 Task: In breaking news turn off in-app notifications.
Action: Mouse moved to (684, 61)
Screenshot: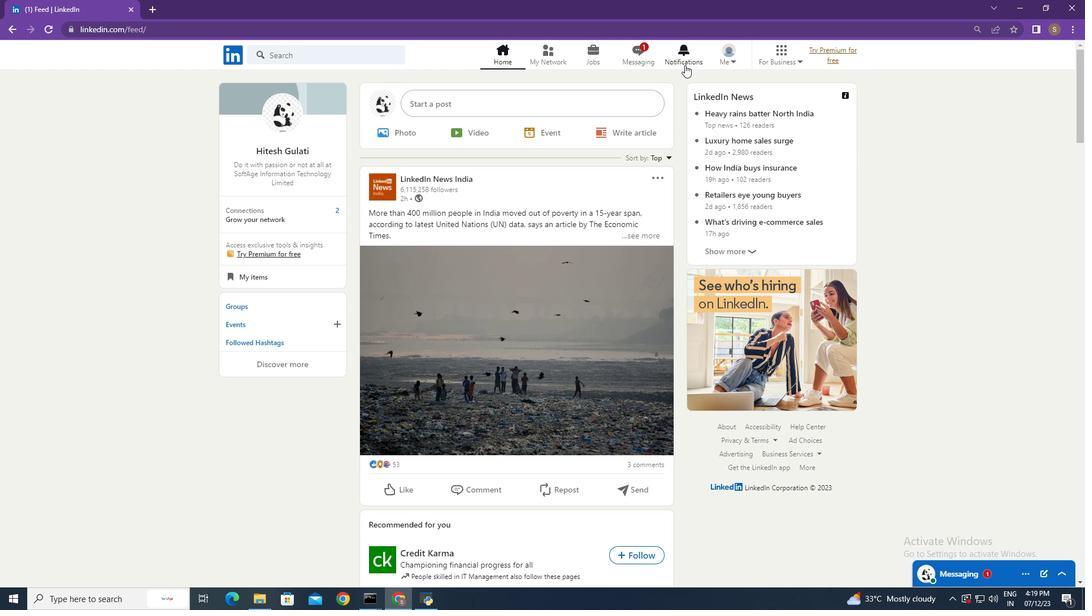 
Action: Mouse pressed left at (684, 61)
Screenshot: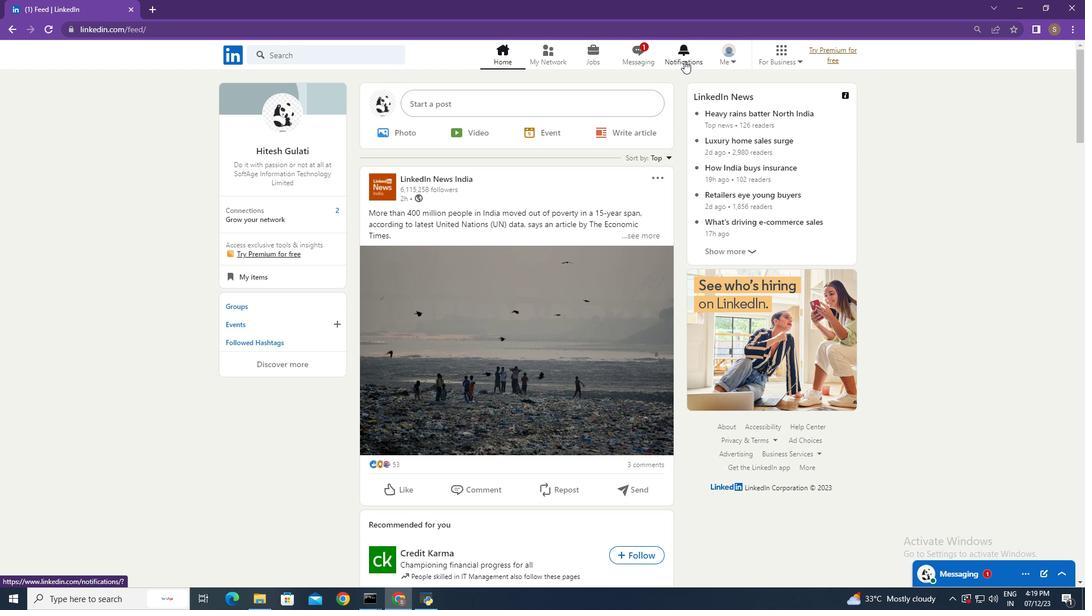 
Action: Mouse moved to (260, 131)
Screenshot: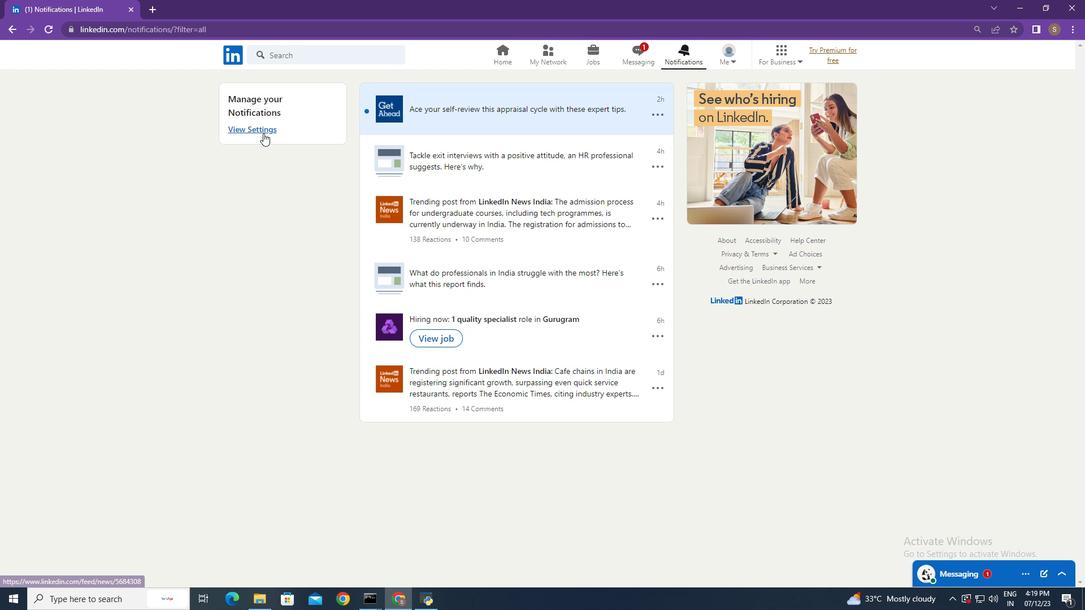 
Action: Mouse pressed left at (260, 131)
Screenshot: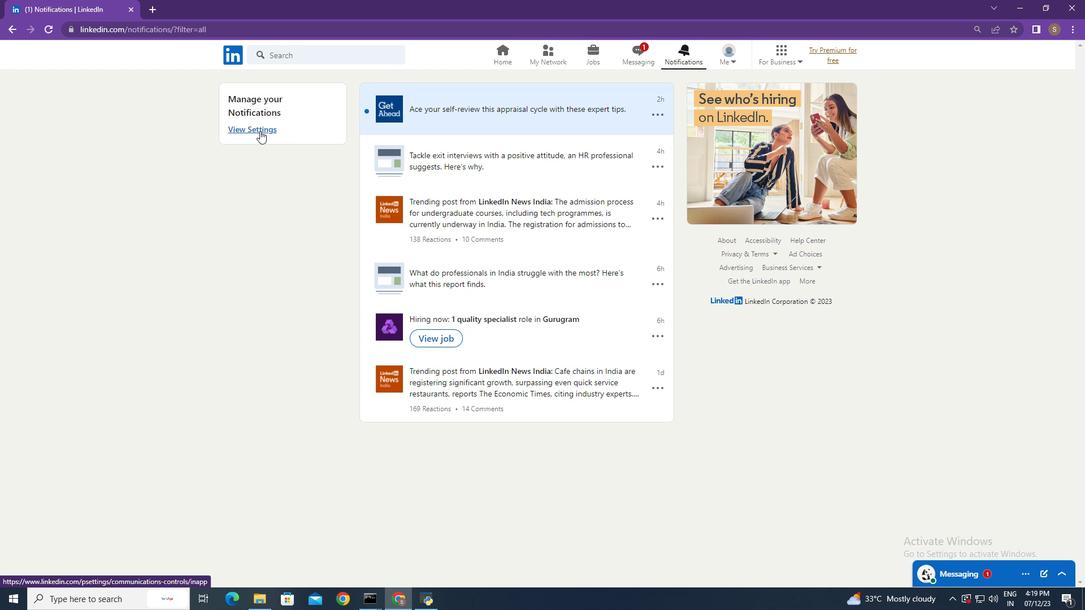 
Action: Mouse moved to (608, 412)
Screenshot: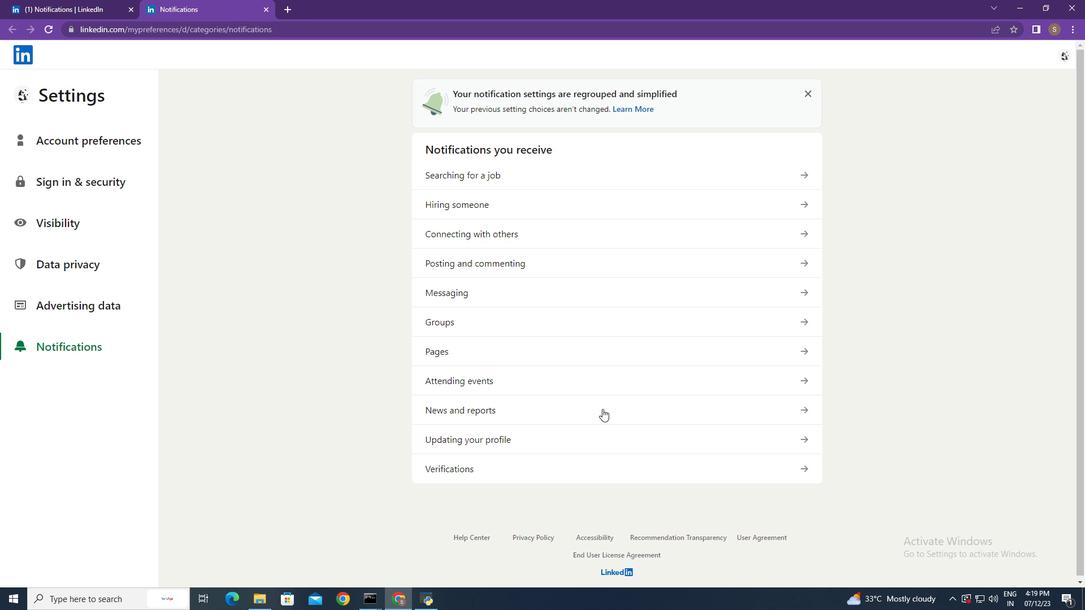 
Action: Mouse pressed left at (608, 412)
Screenshot: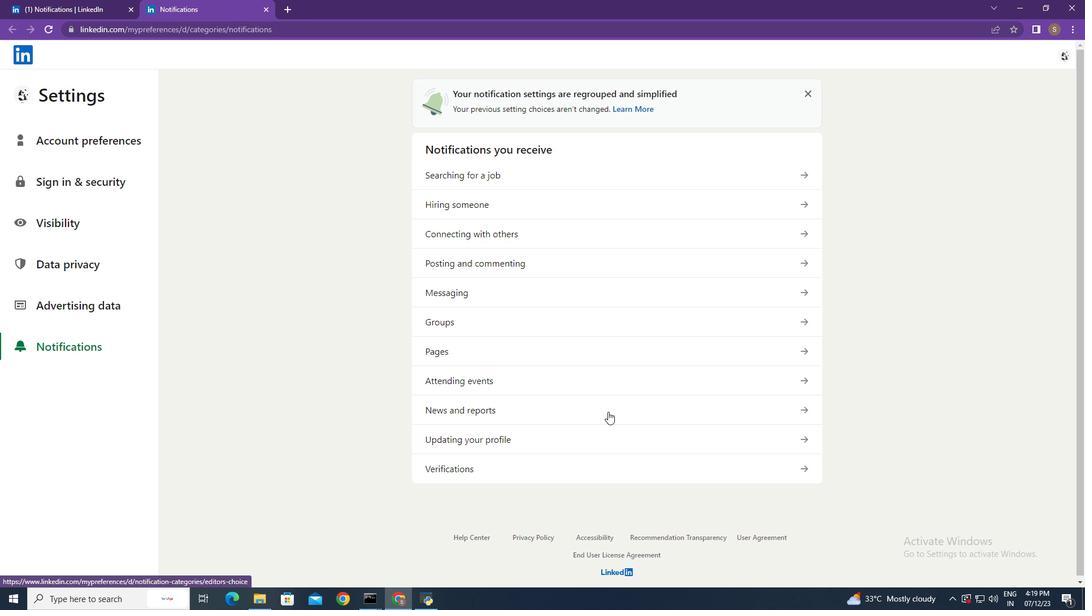 
Action: Mouse moved to (560, 205)
Screenshot: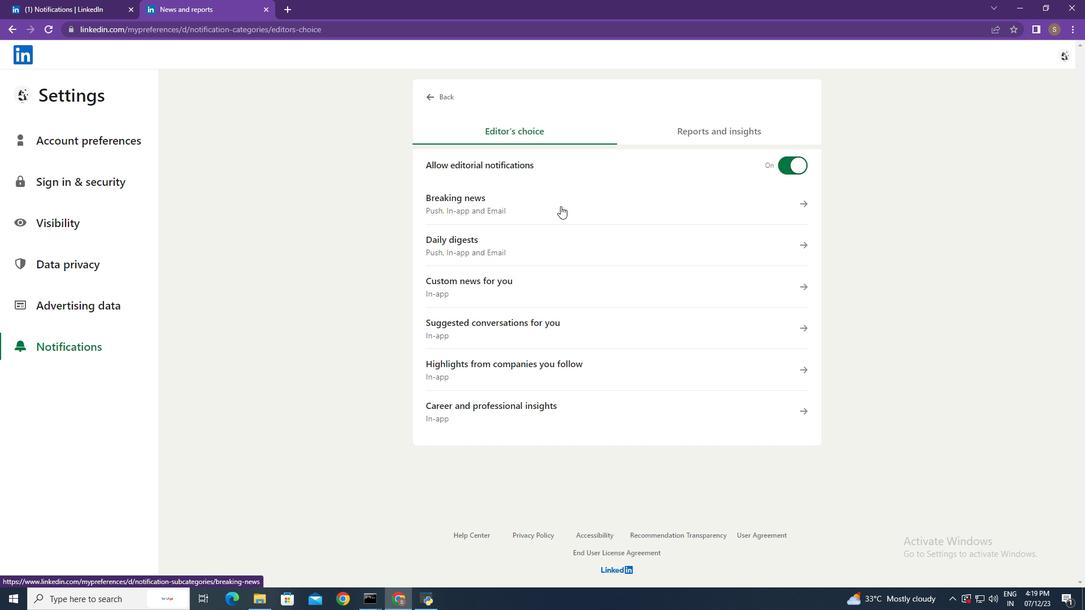 
Action: Mouse pressed left at (560, 205)
Screenshot: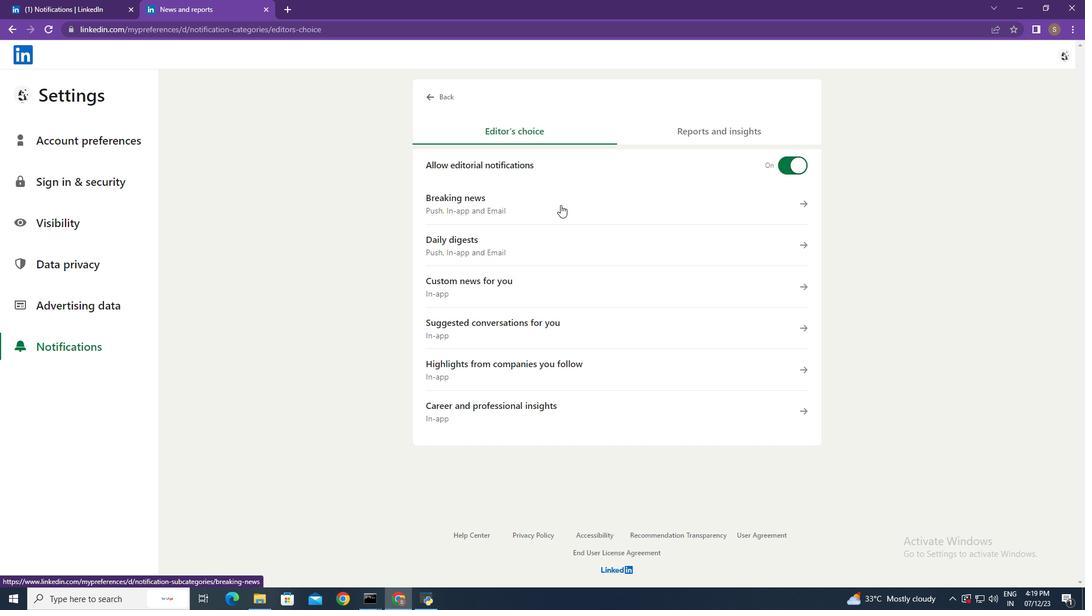 
Action: Mouse moved to (796, 188)
Screenshot: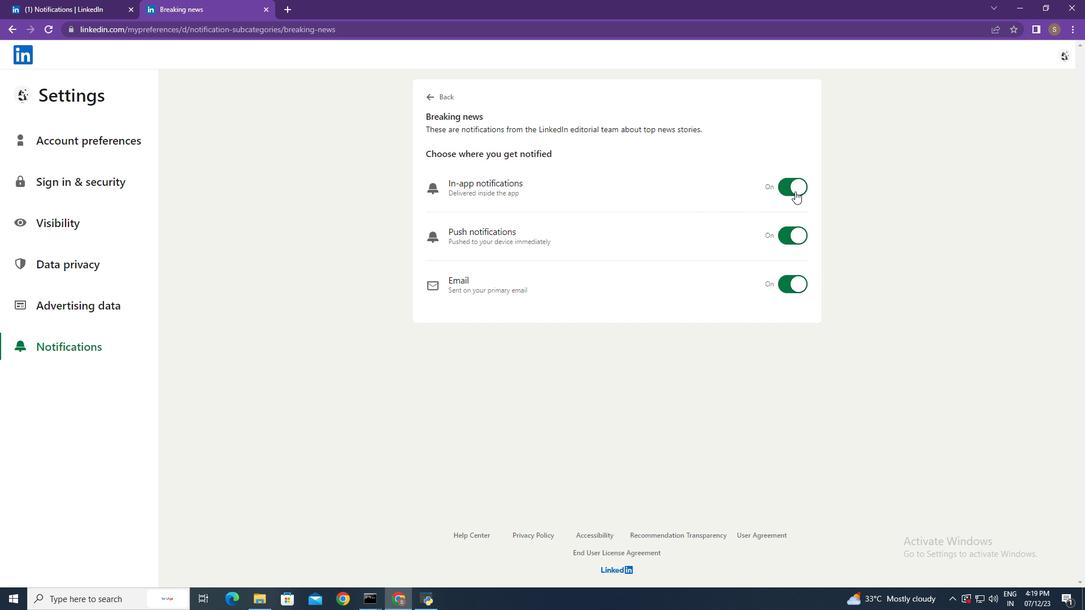 
Action: Mouse pressed left at (796, 188)
Screenshot: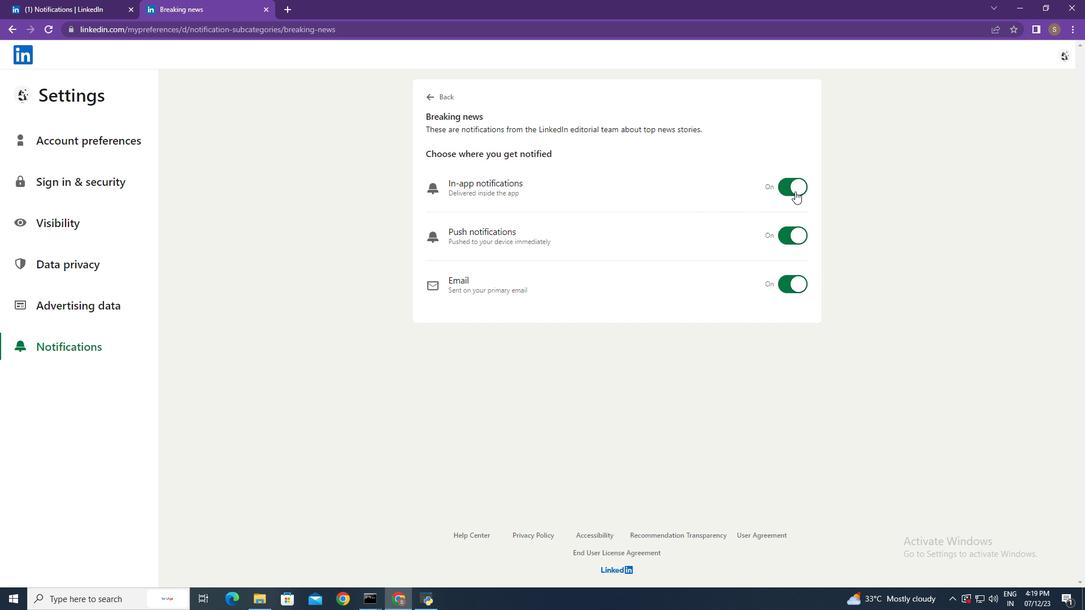 
Action: Mouse moved to (974, 188)
Screenshot: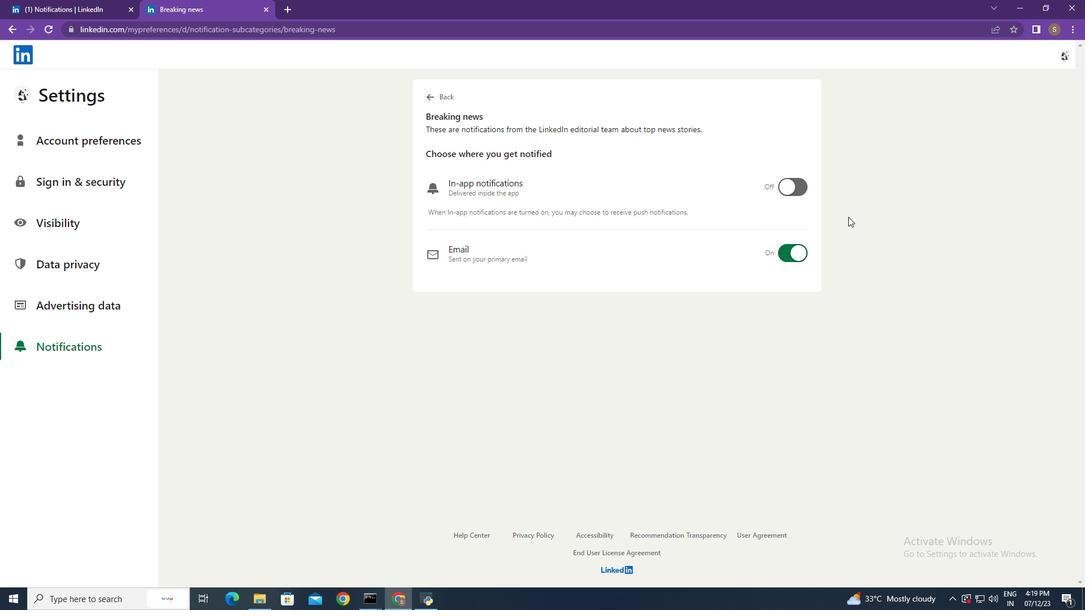 
